 Task: Create a rule when custom fields due date is set by me.
Action: Mouse pressed left at (747, 224)
Screenshot: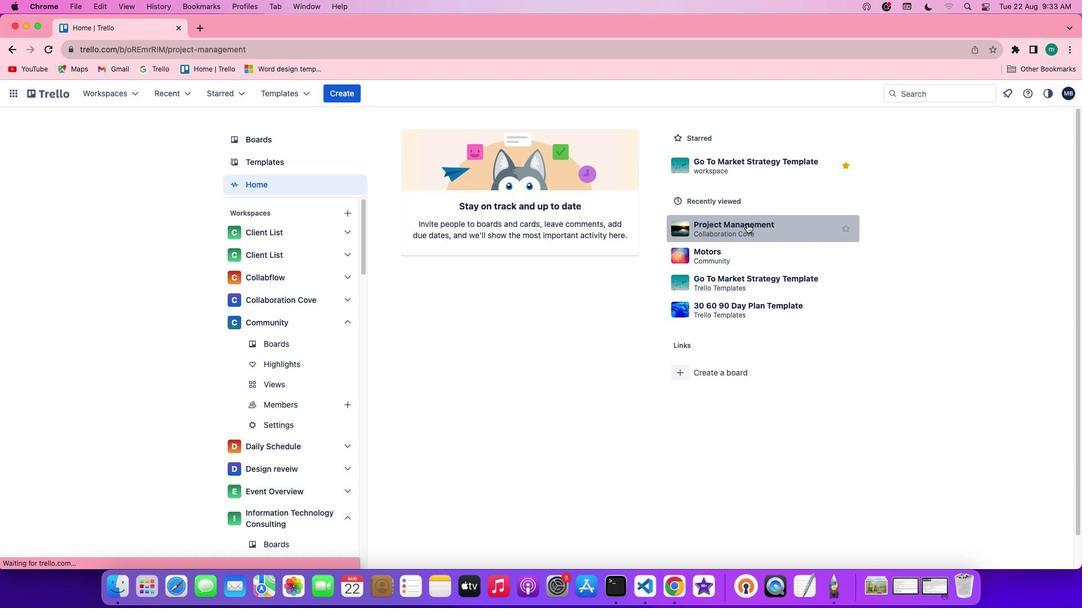 
Action: Mouse moved to (941, 295)
Screenshot: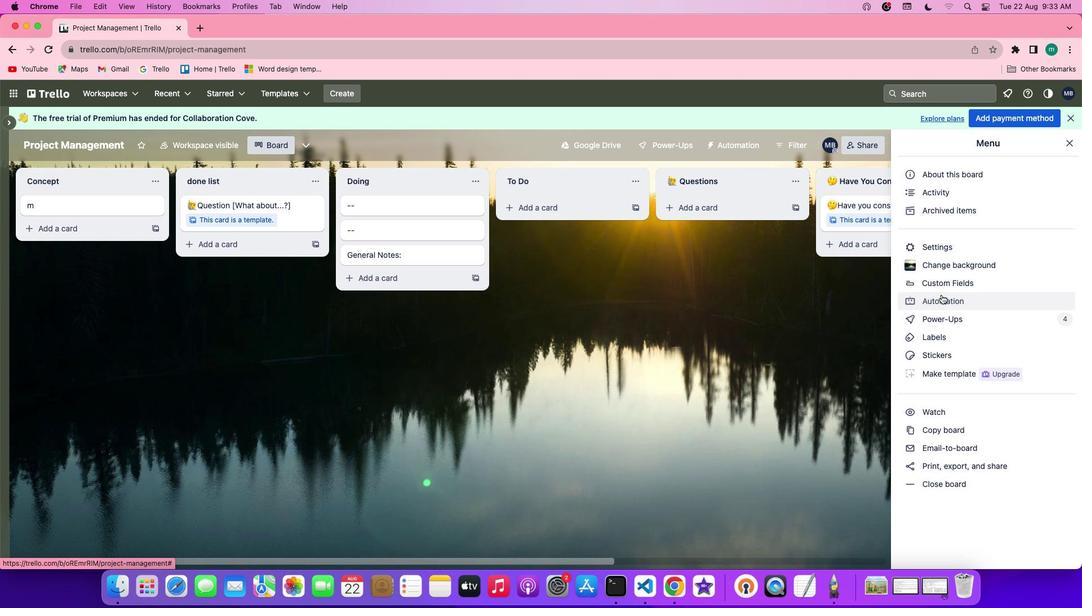
Action: Mouse pressed left at (941, 295)
Screenshot: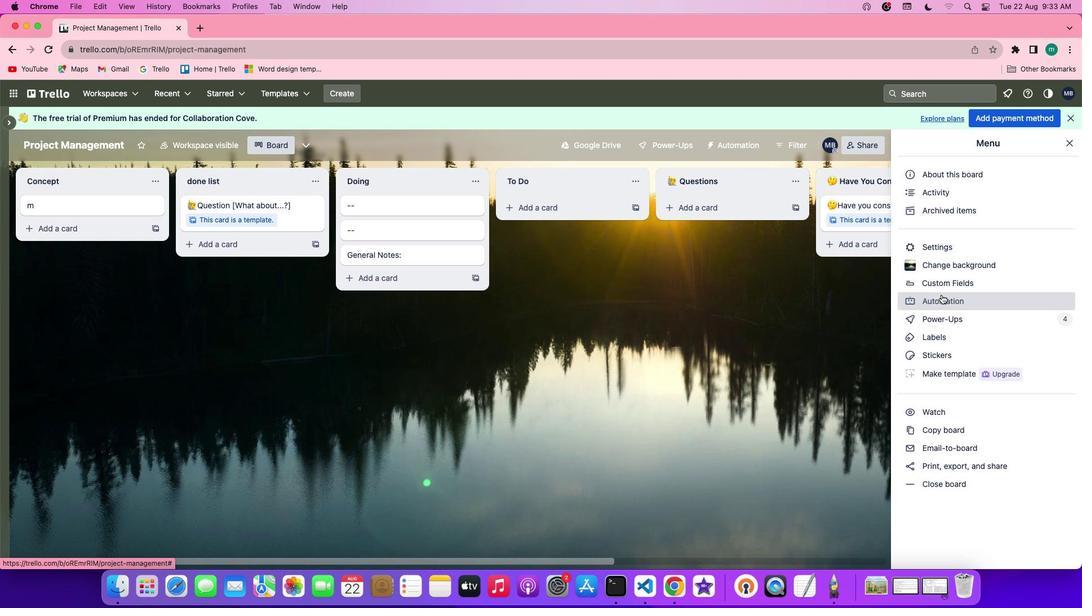 
Action: Mouse moved to (55, 244)
Screenshot: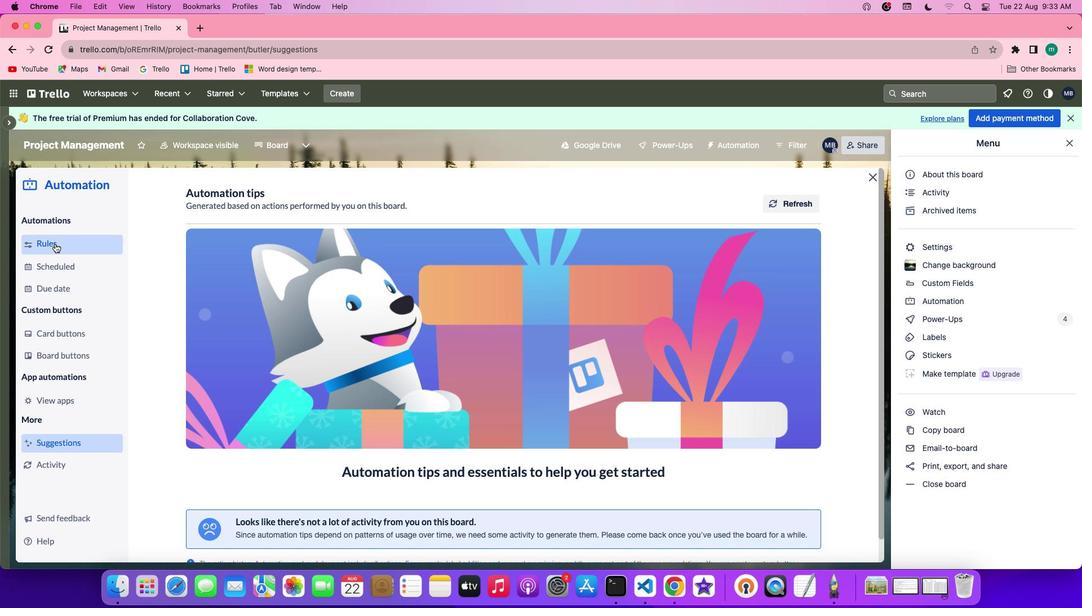 
Action: Mouse pressed left at (55, 244)
Screenshot: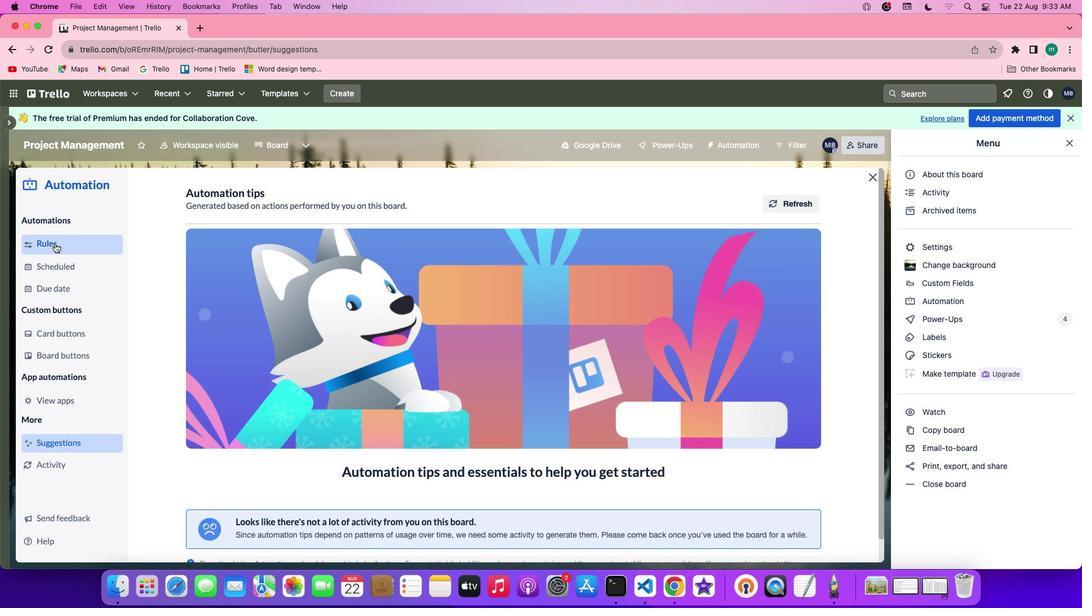 
Action: Mouse moved to (703, 199)
Screenshot: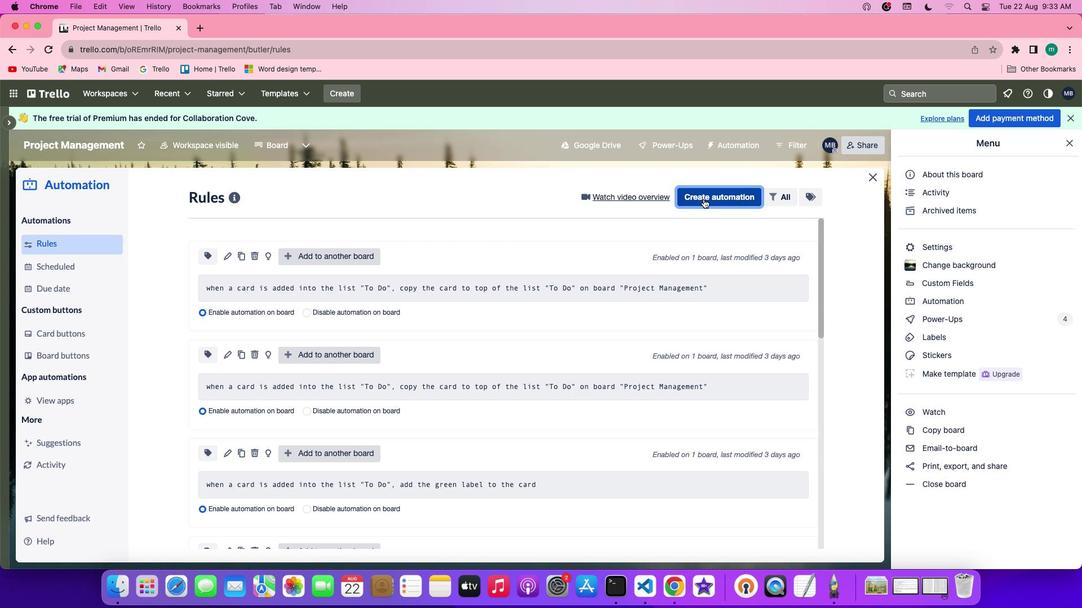
Action: Mouse pressed left at (703, 199)
Screenshot: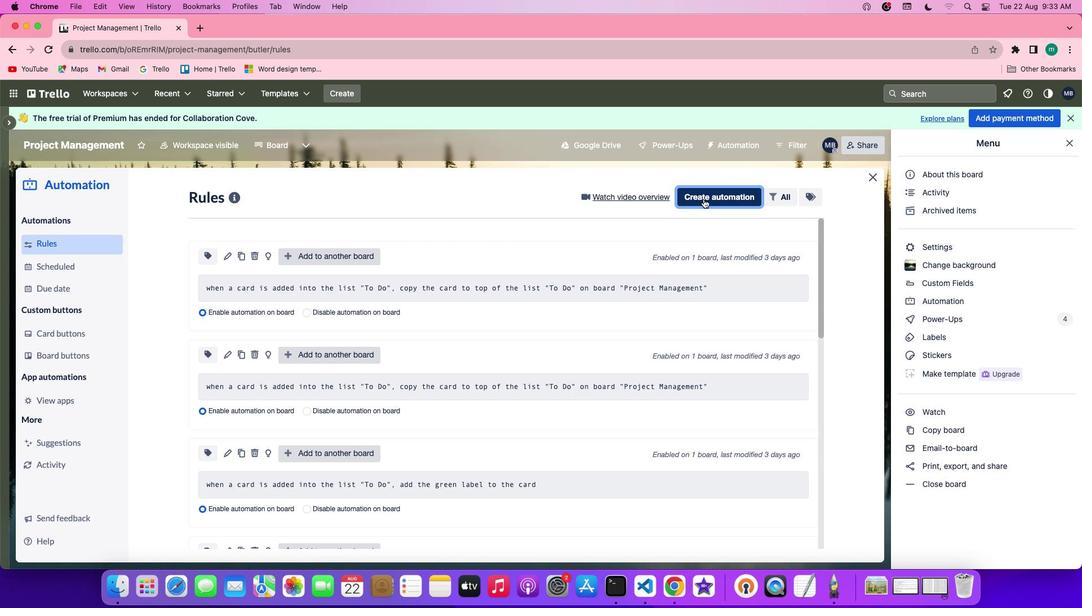 
Action: Mouse moved to (582, 326)
Screenshot: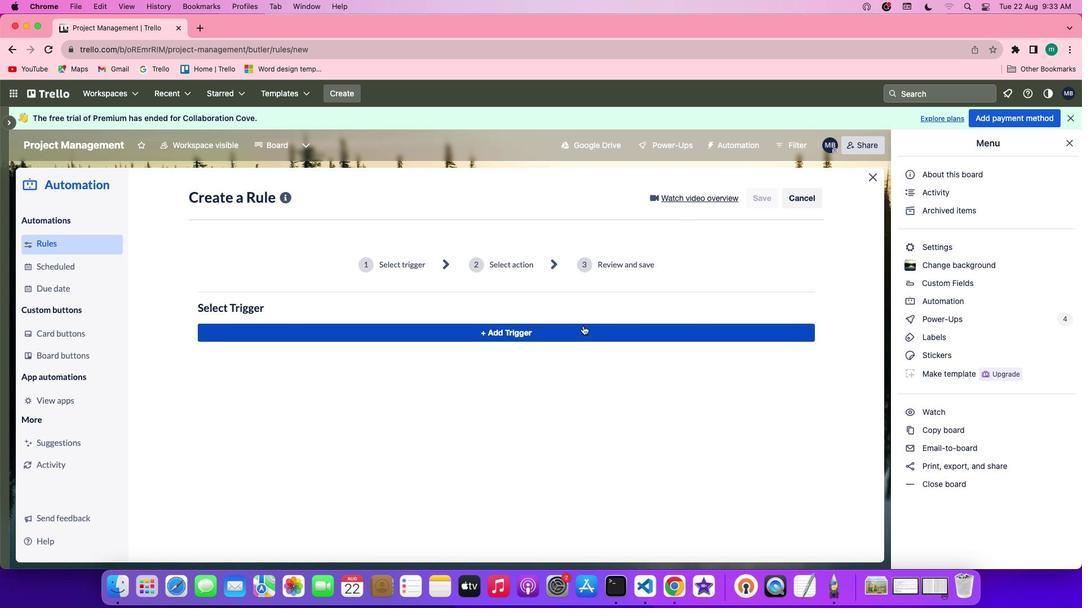 
Action: Mouse pressed left at (582, 326)
Screenshot: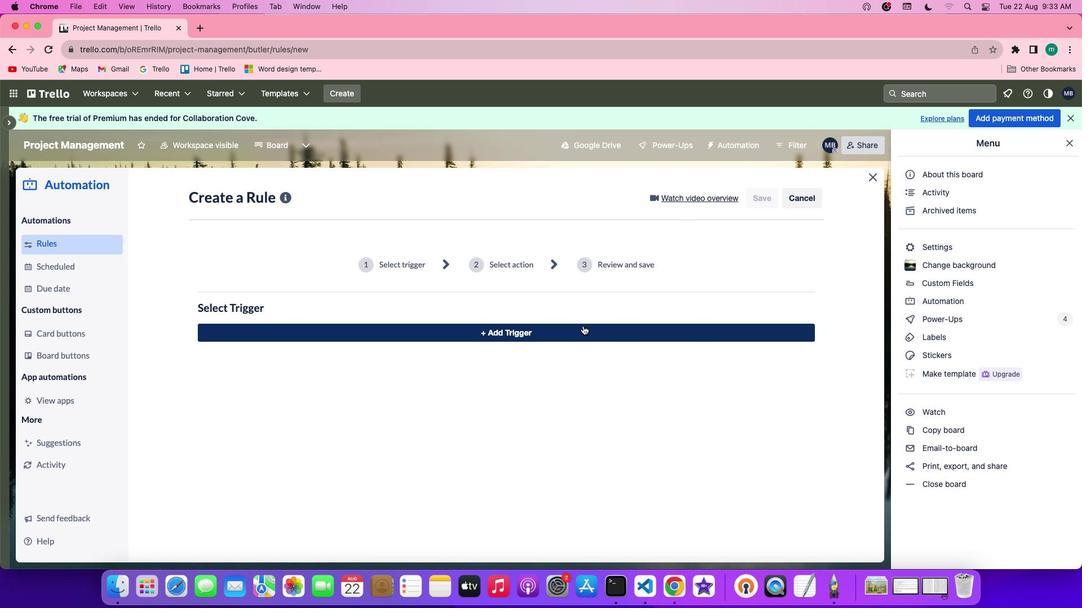 
Action: Mouse moved to (461, 347)
Screenshot: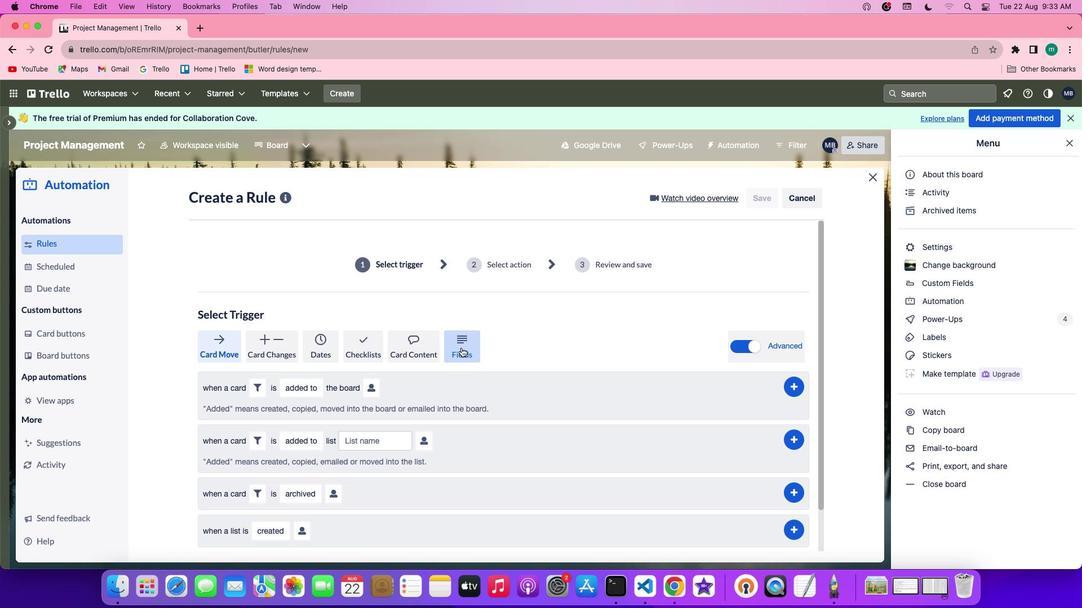 
Action: Mouse pressed left at (461, 347)
Screenshot: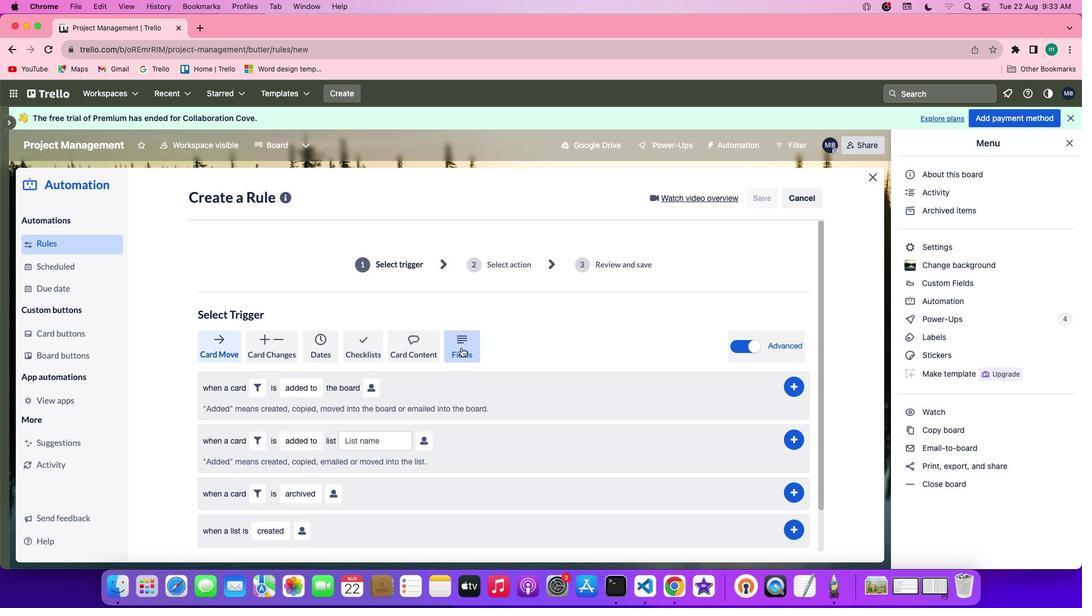 
Action: Mouse moved to (524, 346)
Screenshot: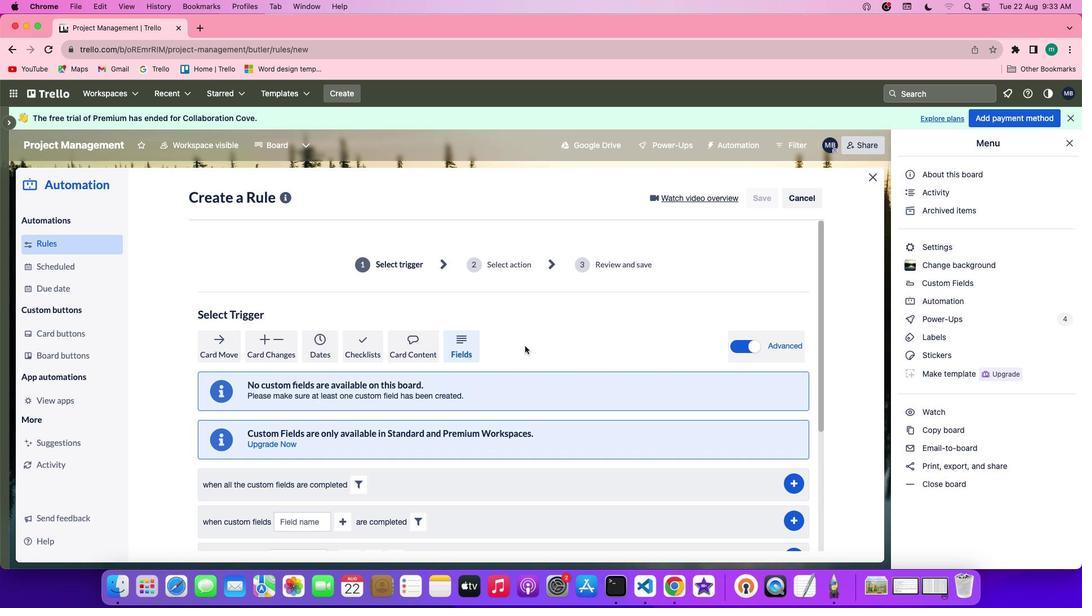 
Action: Mouse scrolled (524, 346) with delta (0, 0)
Screenshot: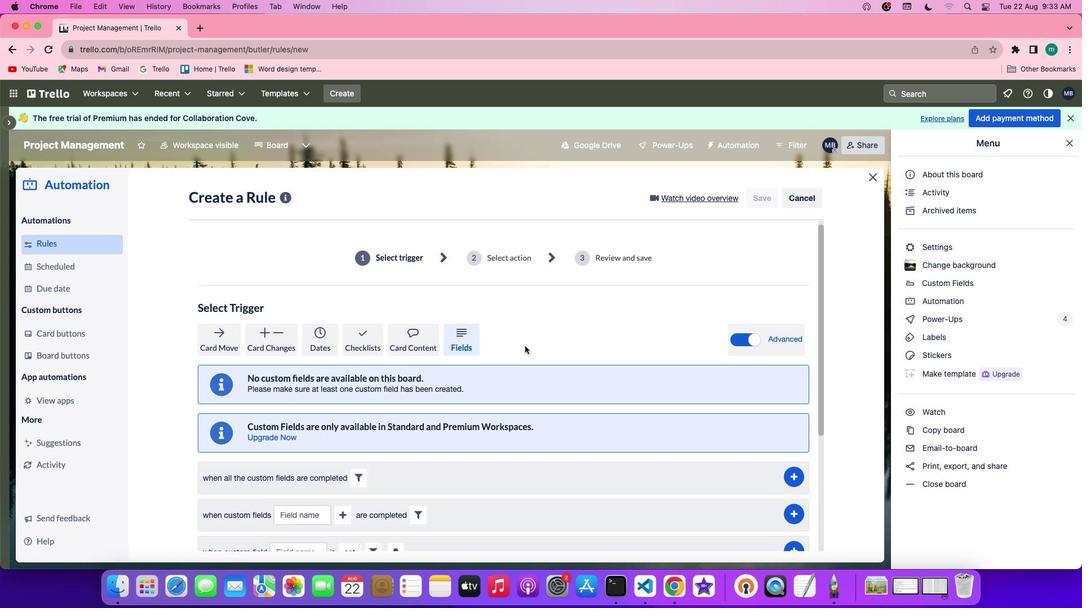 
Action: Mouse scrolled (524, 346) with delta (0, 0)
Screenshot: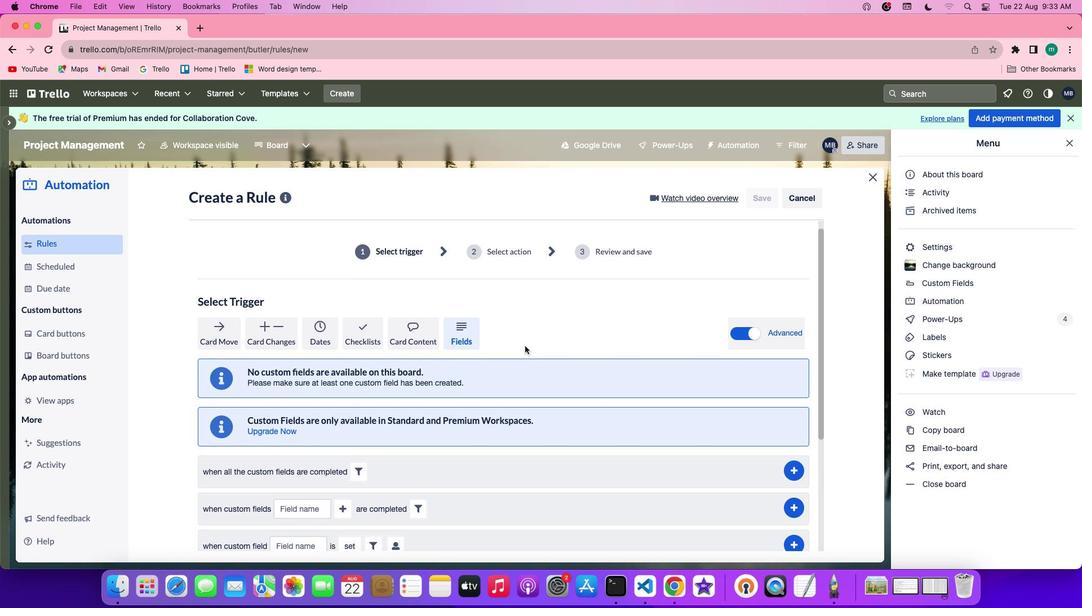 
Action: Mouse scrolled (524, 346) with delta (0, 0)
Screenshot: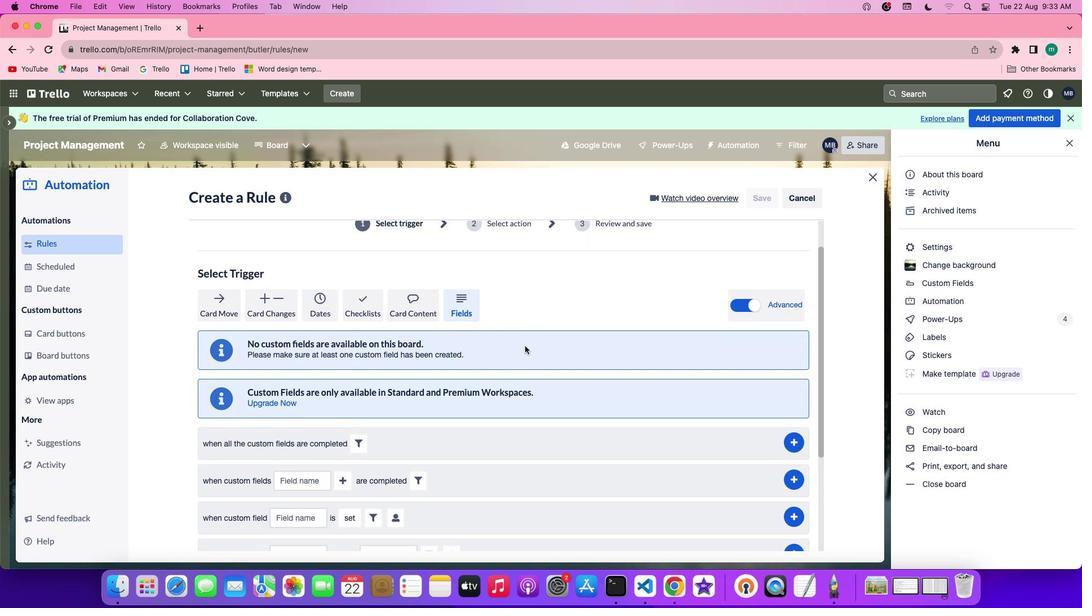 
Action: Mouse scrolled (524, 346) with delta (0, 0)
Screenshot: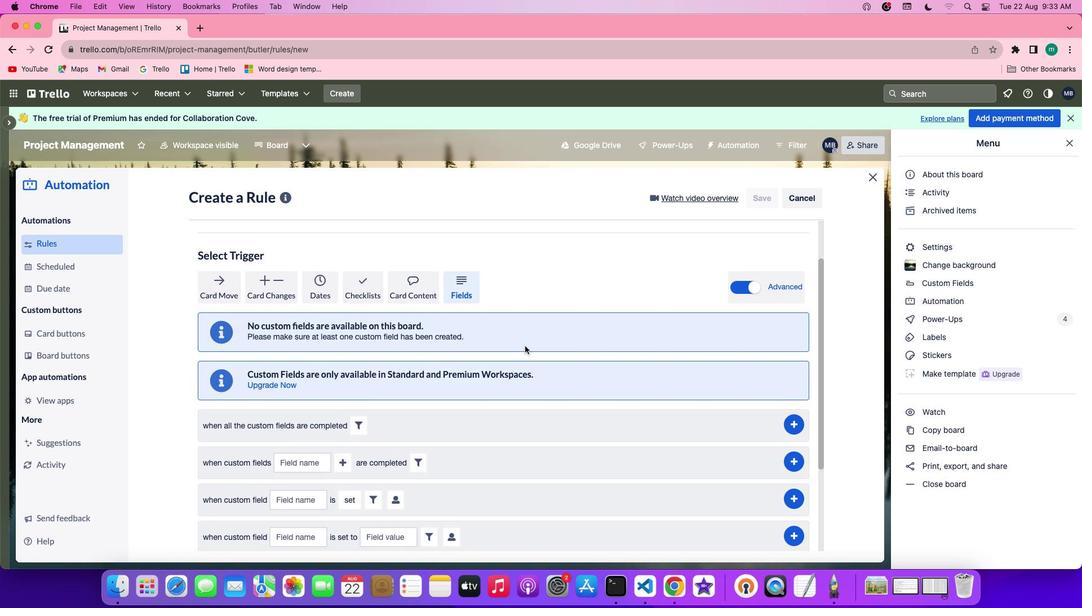 
Action: Mouse scrolled (524, 346) with delta (0, 0)
Screenshot: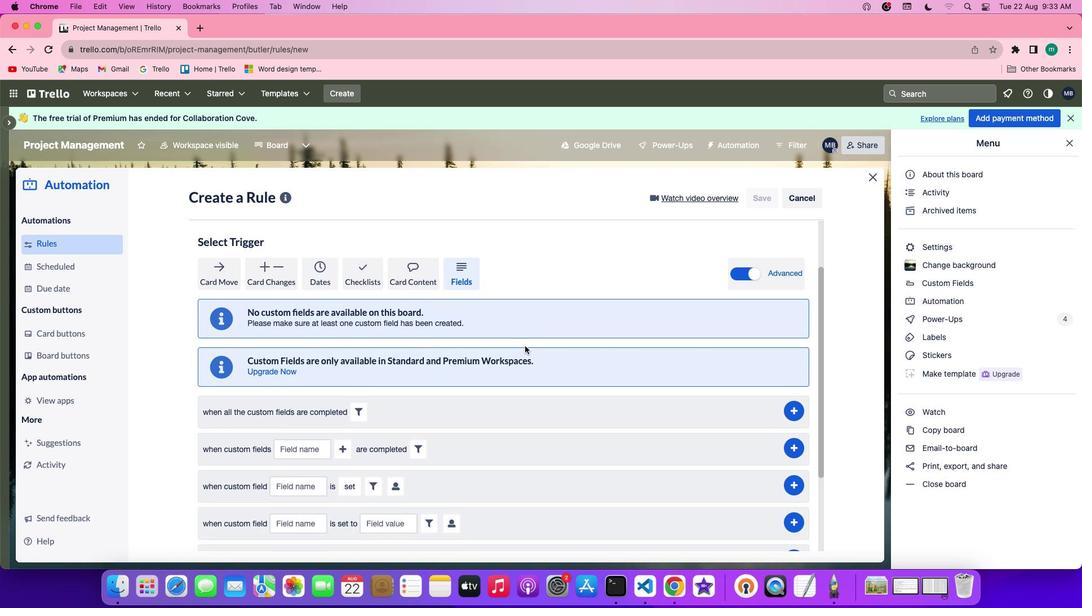 
Action: Mouse scrolled (524, 346) with delta (0, 0)
Screenshot: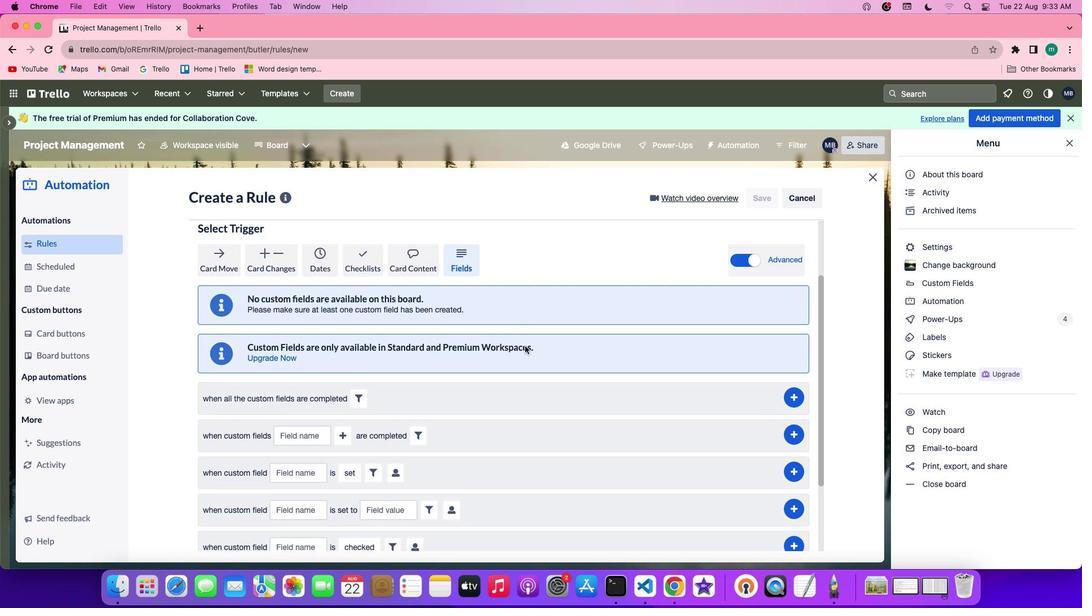 
Action: Mouse scrolled (524, 346) with delta (0, 0)
Screenshot: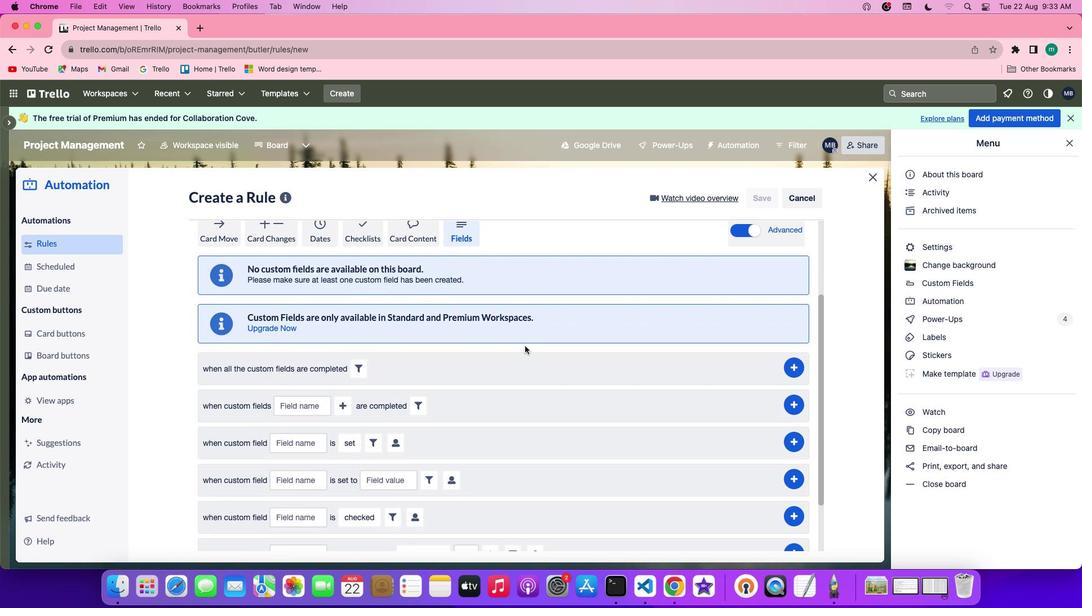 
Action: Mouse scrolled (524, 346) with delta (0, 0)
Screenshot: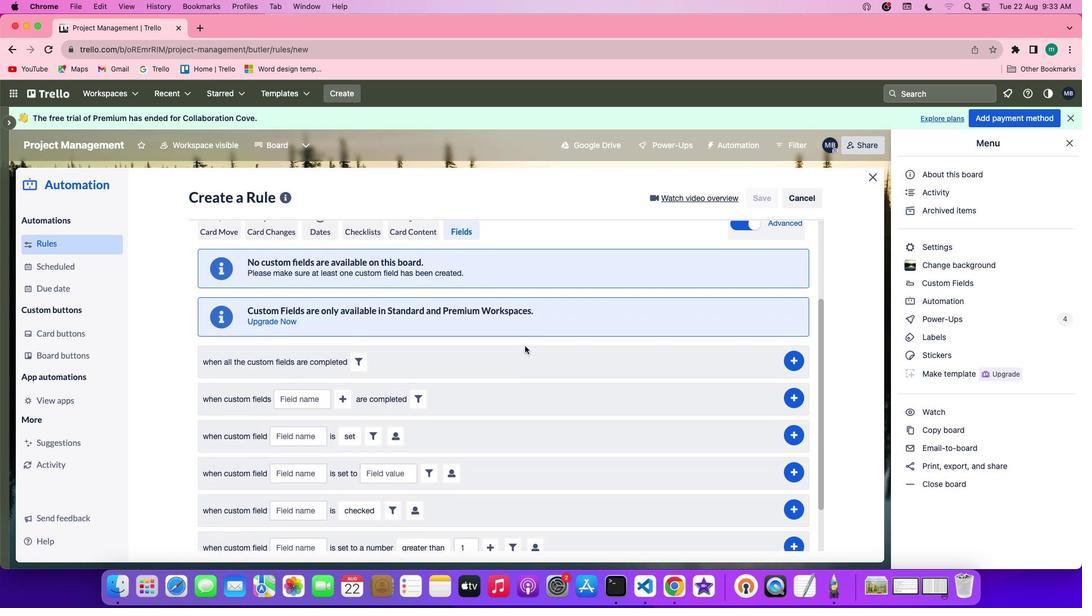 
Action: Mouse scrolled (524, 346) with delta (0, 0)
Screenshot: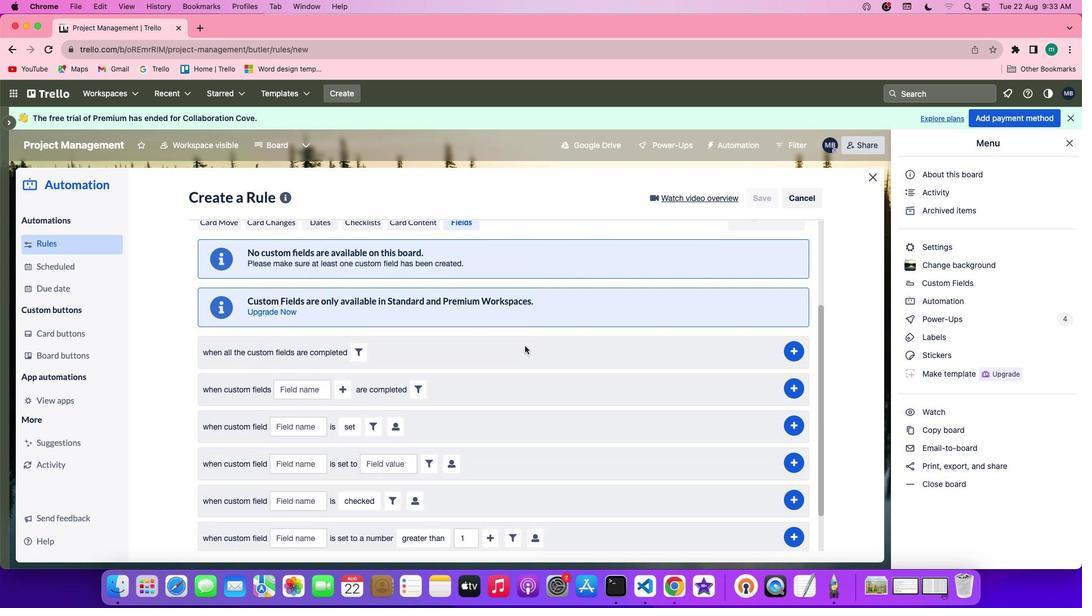 
Action: Mouse scrolled (524, 346) with delta (0, 0)
Screenshot: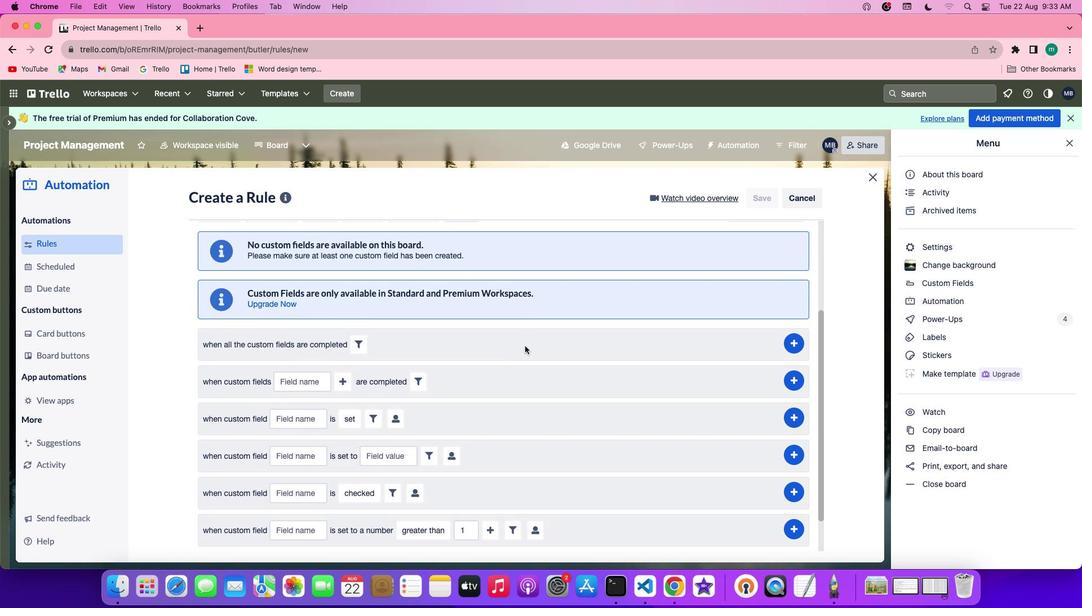
Action: Mouse scrolled (524, 346) with delta (0, 0)
Screenshot: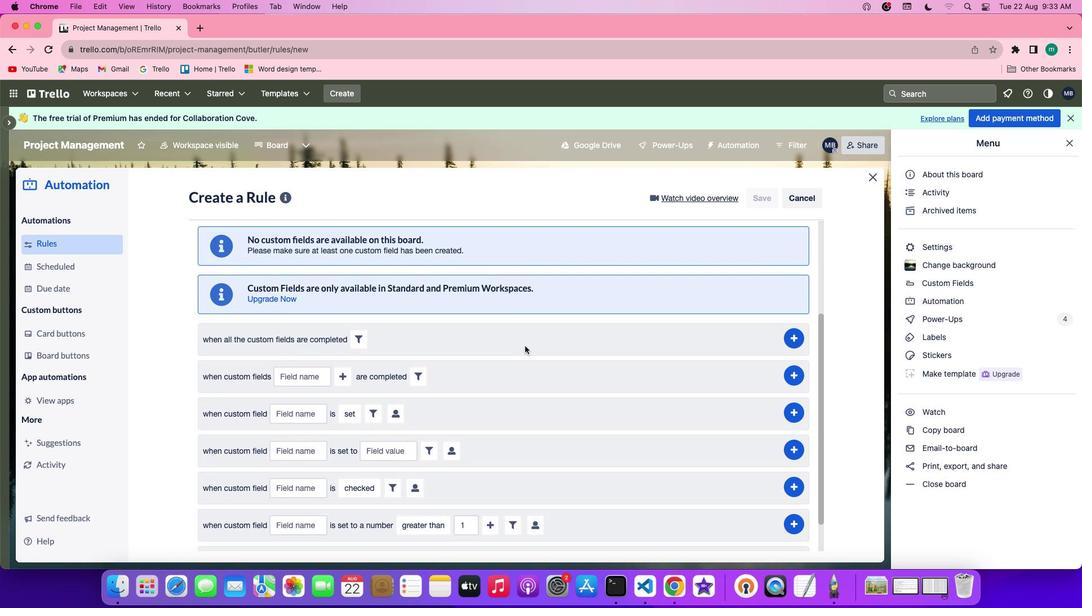 
Action: Mouse scrolled (524, 346) with delta (0, 0)
Screenshot: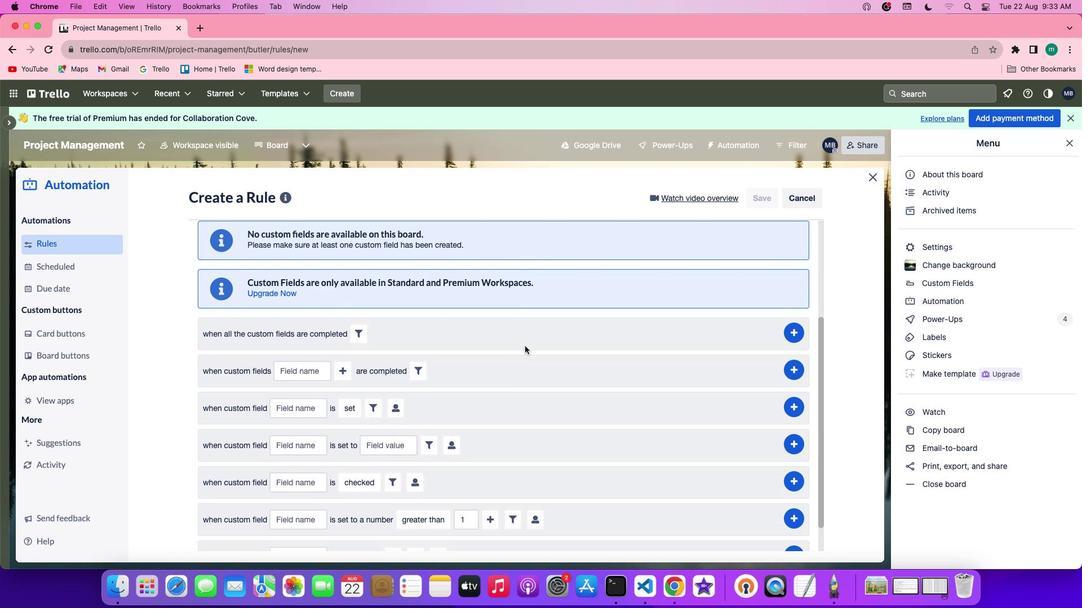 
Action: Mouse scrolled (524, 346) with delta (0, 0)
Screenshot: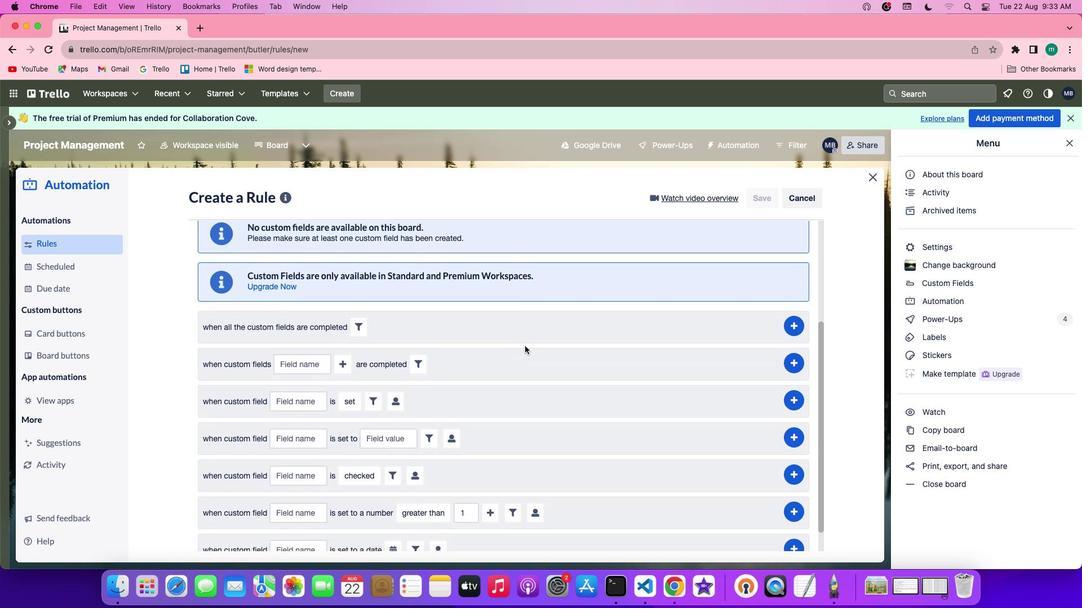 
Action: Mouse scrolled (524, 346) with delta (0, 0)
Screenshot: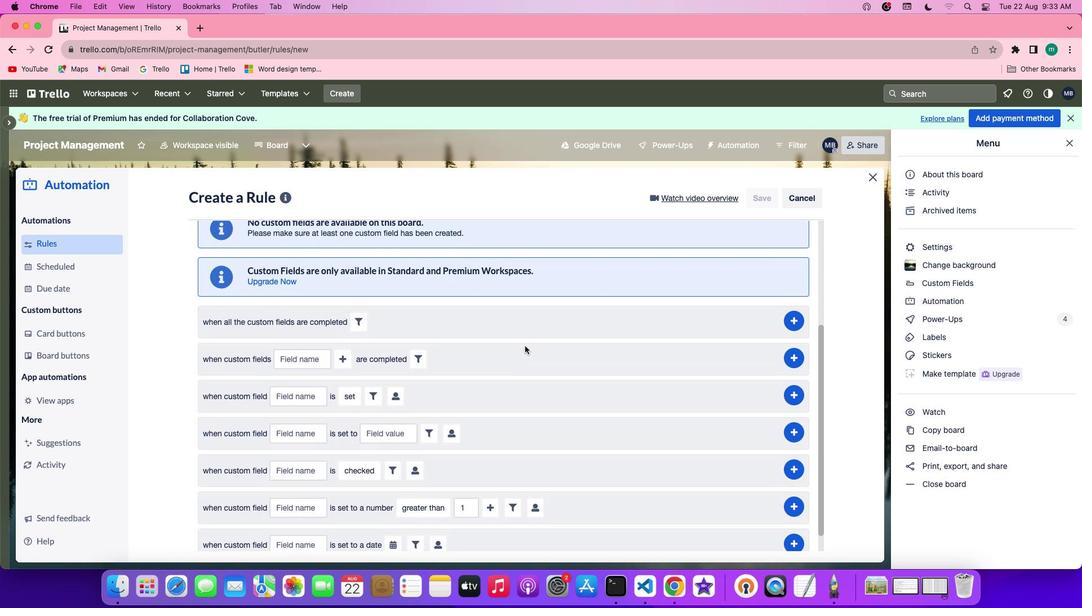 
Action: Mouse scrolled (524, 346) with delta (0, 0)
Screenshot: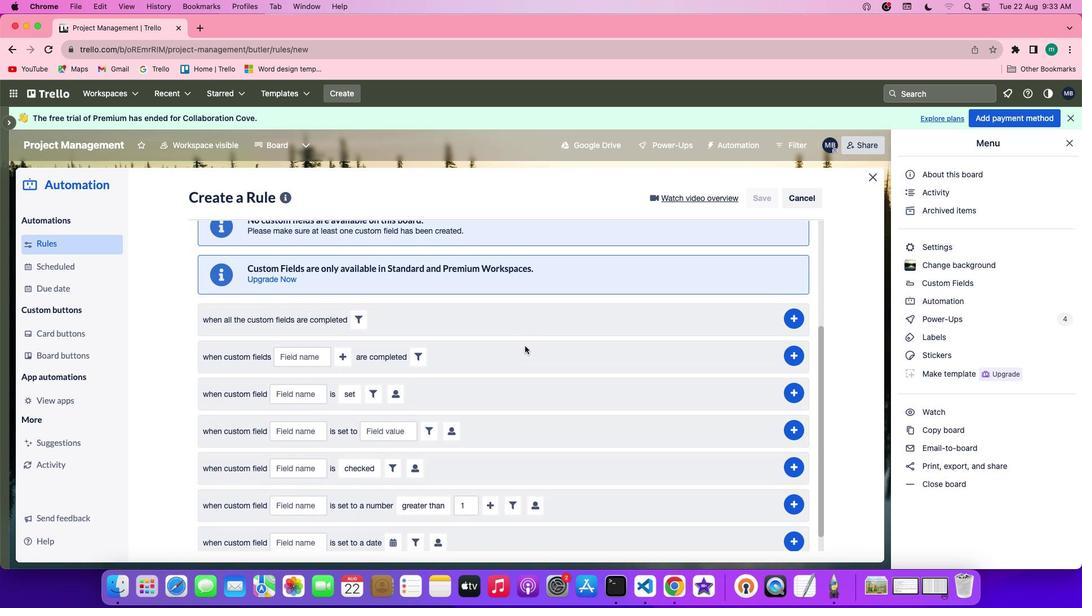
Action: Mouse scrolled (524, 346) with delta (0, 0)
Screenshot: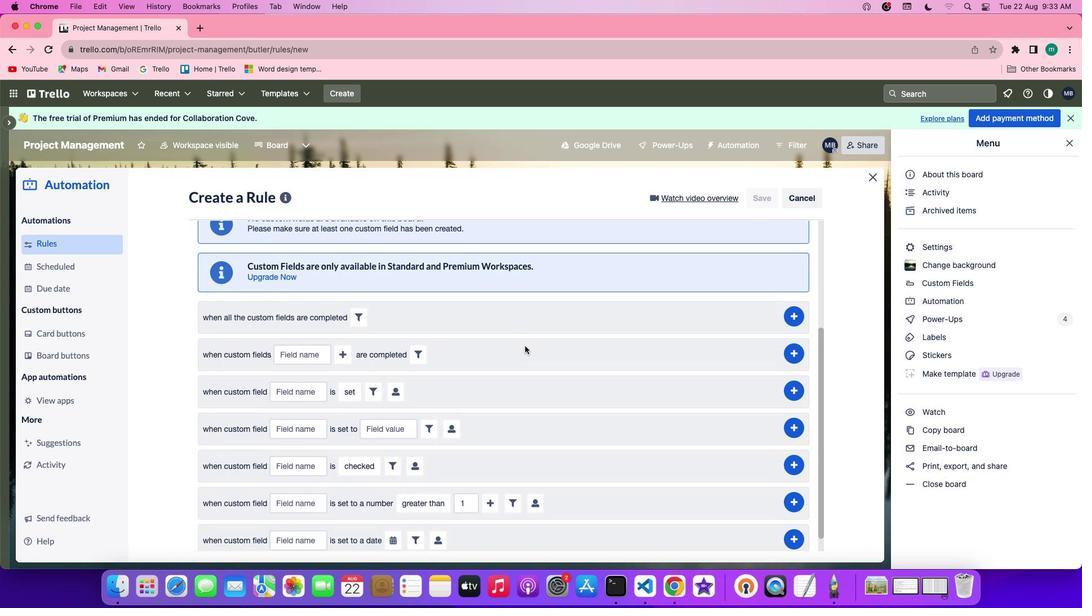 
Action: Mouse scrolled (524, 346) with delta (0, 0)
Screenshot: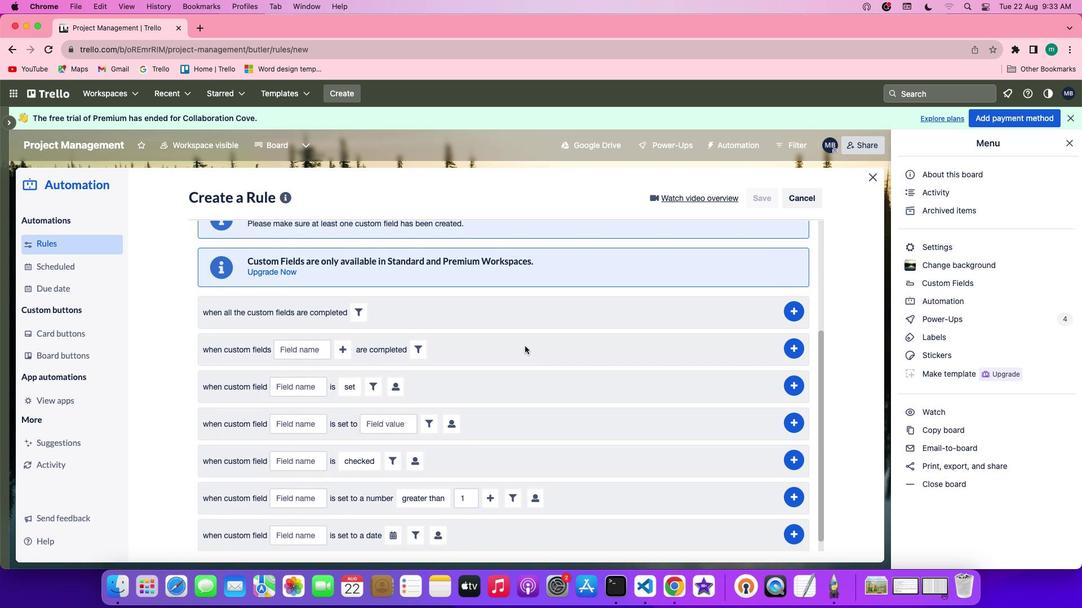 
Action: Mouse scrolled (524, 346) with delta (0, 0)
Screenshot: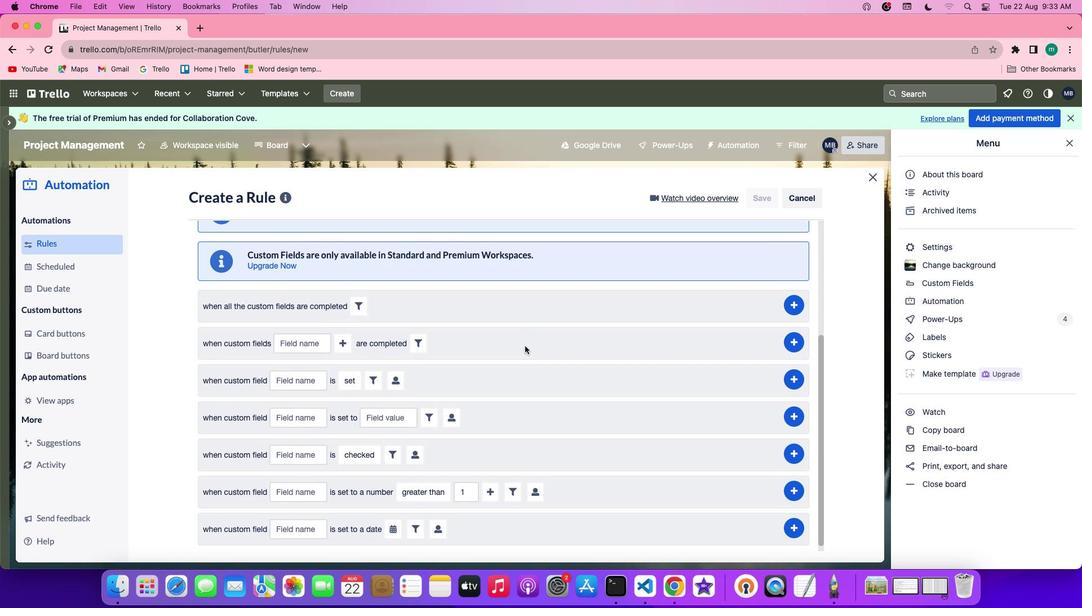 
Action: Mouse scrolled (524, 346) with delta (0, 0)
Screenshot: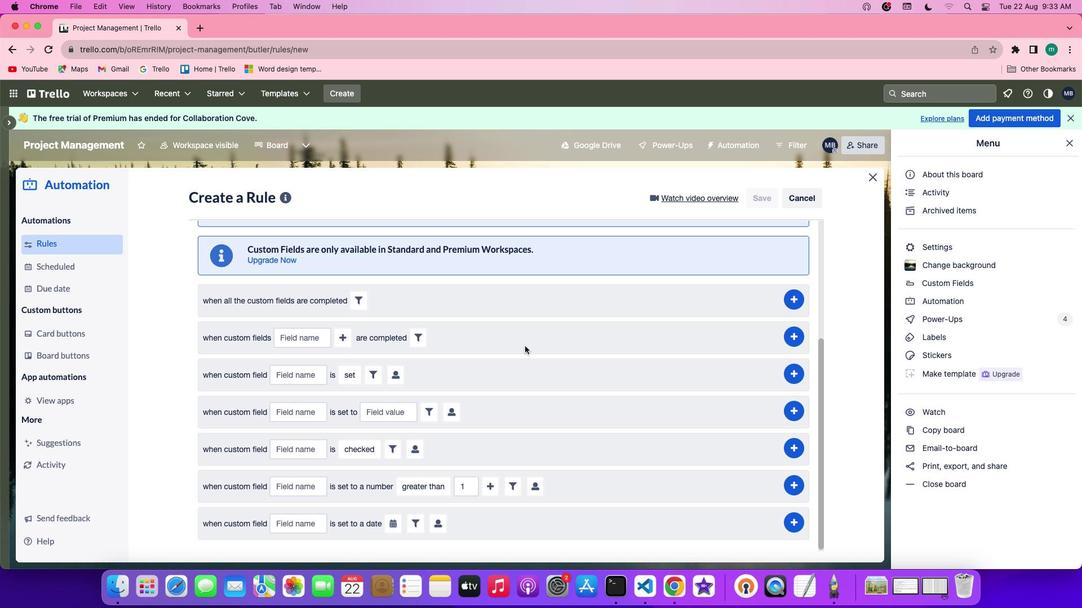 
Action: Mouse scrolled (524, 346) with delta (0, 0)
Screenshot: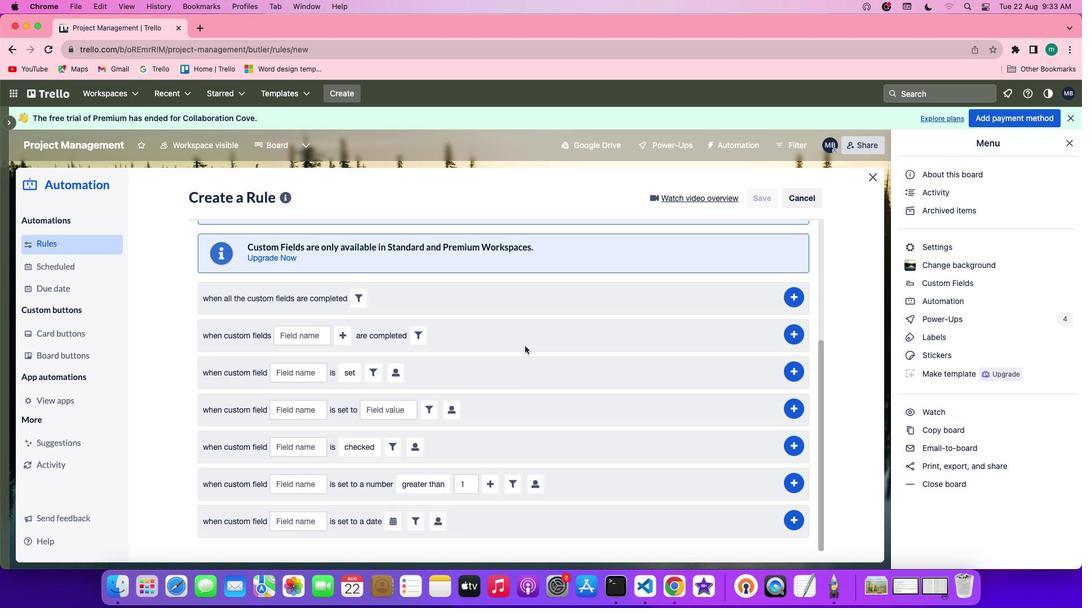 
Action: Mouse scrolled (524, 346) with delta (0, 0)
Screenshot: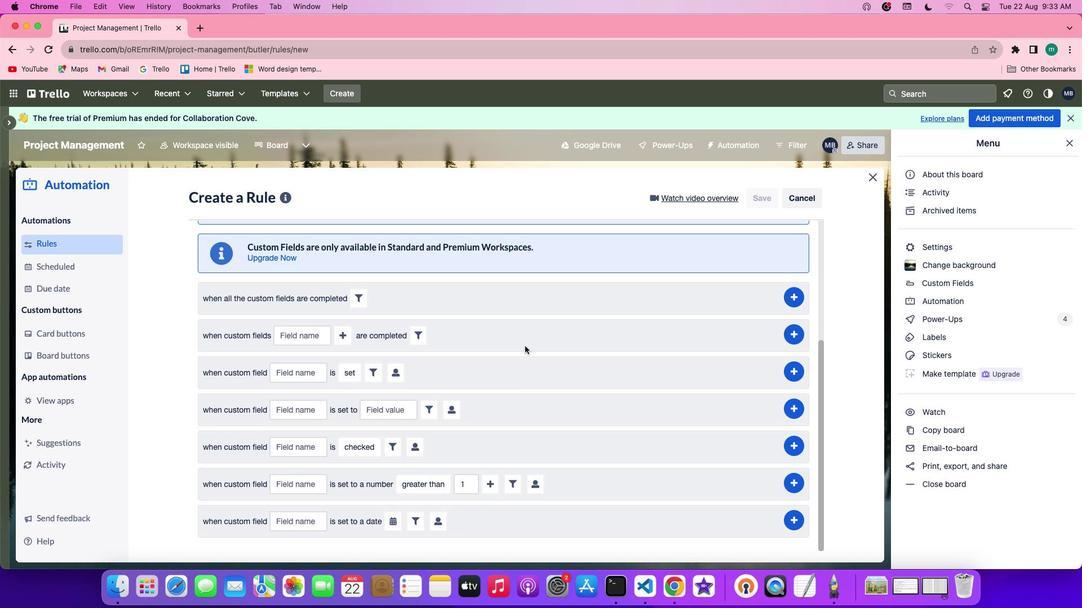 
Action: Mouse scrolled (524, 346) with delta (0, 0)
Screenshot: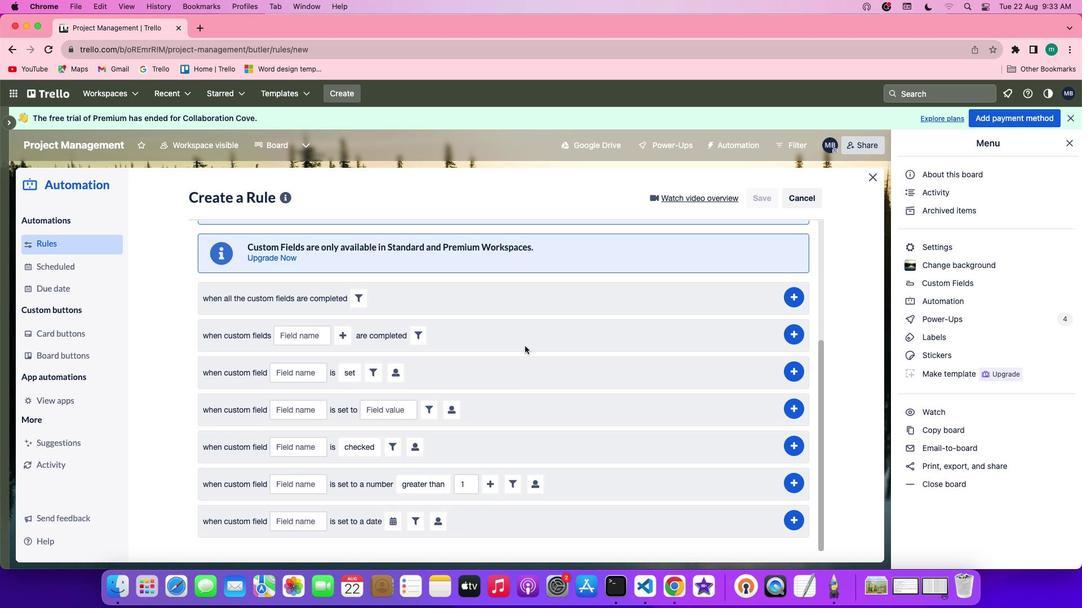 
Action: Mouse moved to (297, 369)
Screenshot: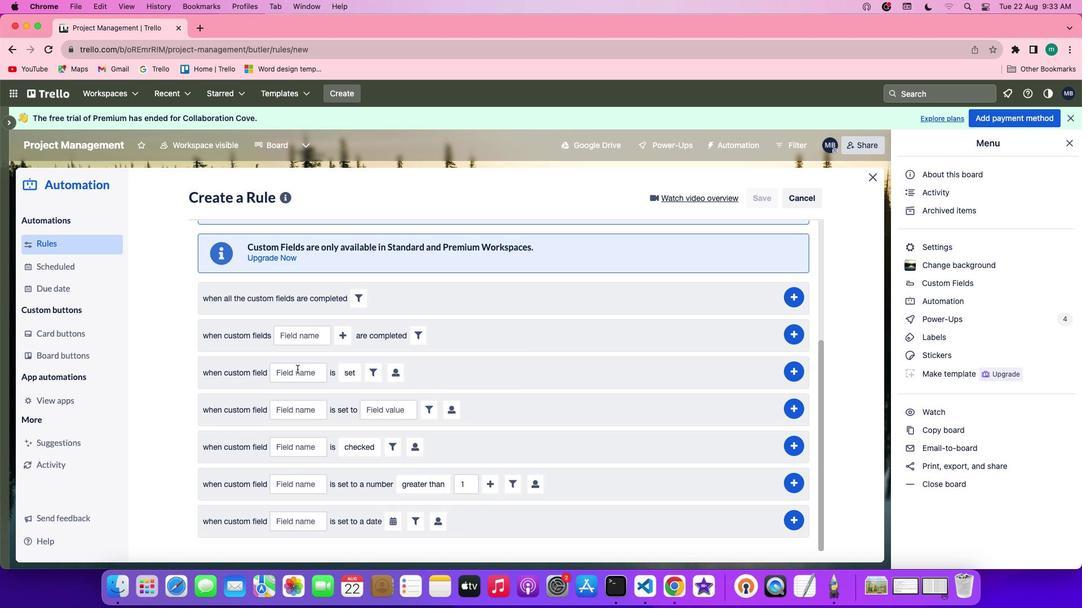 
Action: Mouse pressed left at (297, 369)
Screenshot: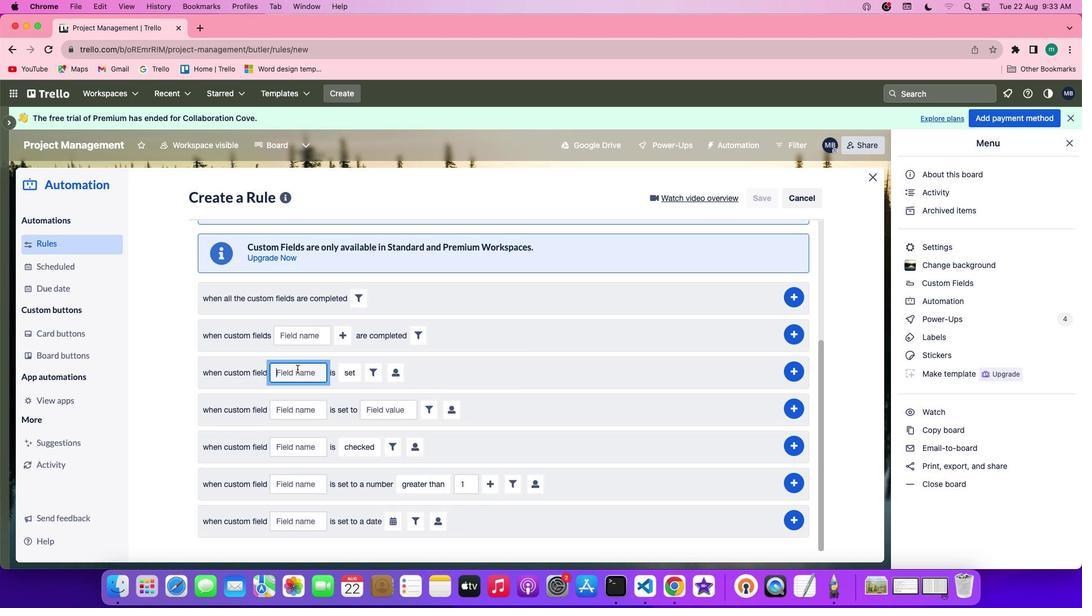 
Action: Mouse moved to (297, 369)
Screenshot: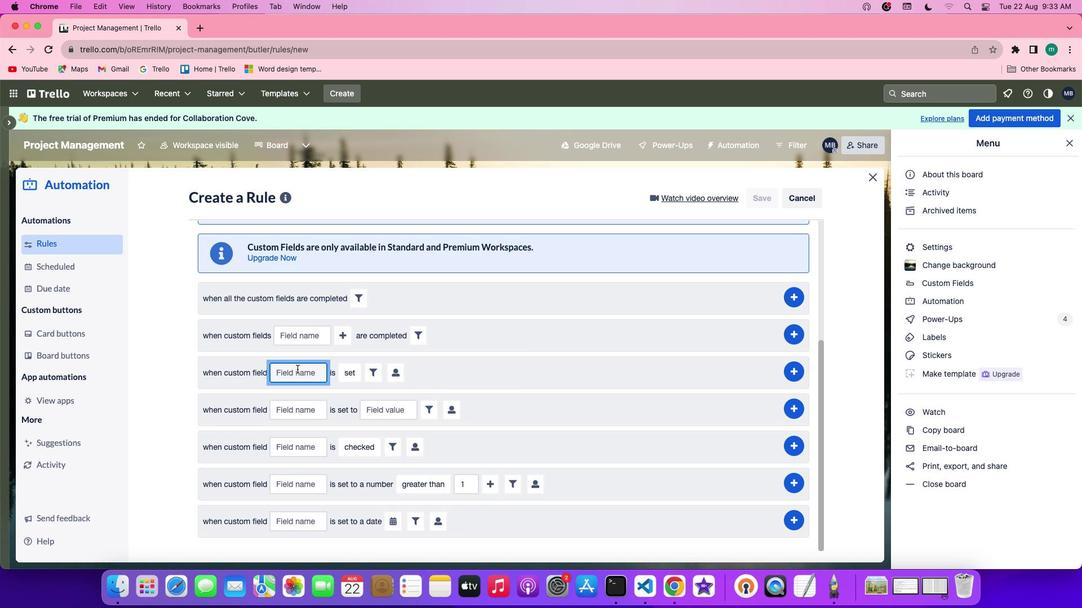 
Action: Key pressed 'd''u''e'Key.space'd''a''t''e'
Screenshot: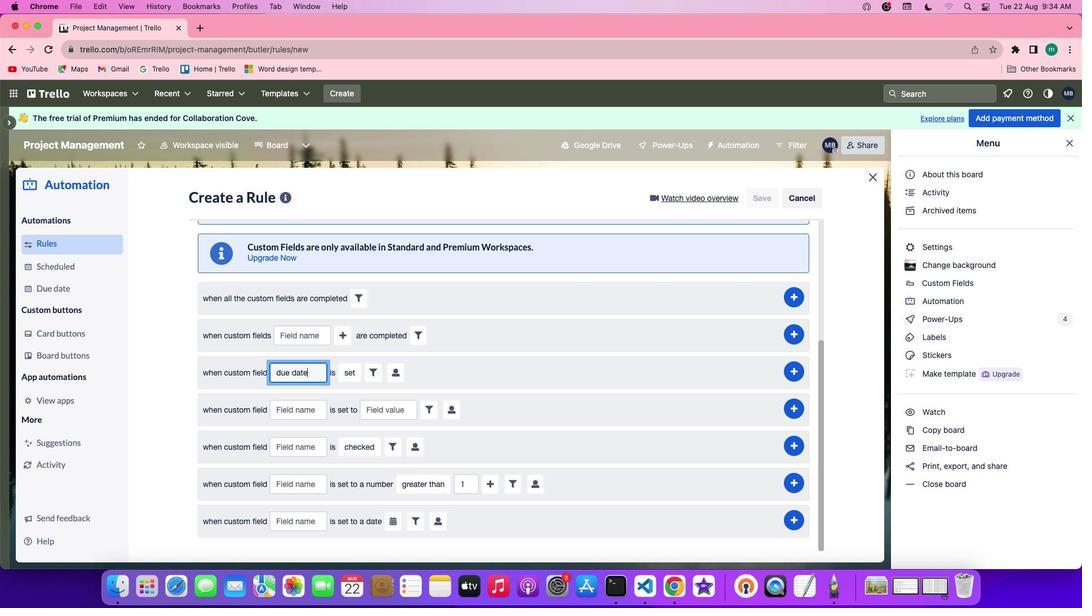 
Action: Mouse moved to (390, 373)
Screenshot: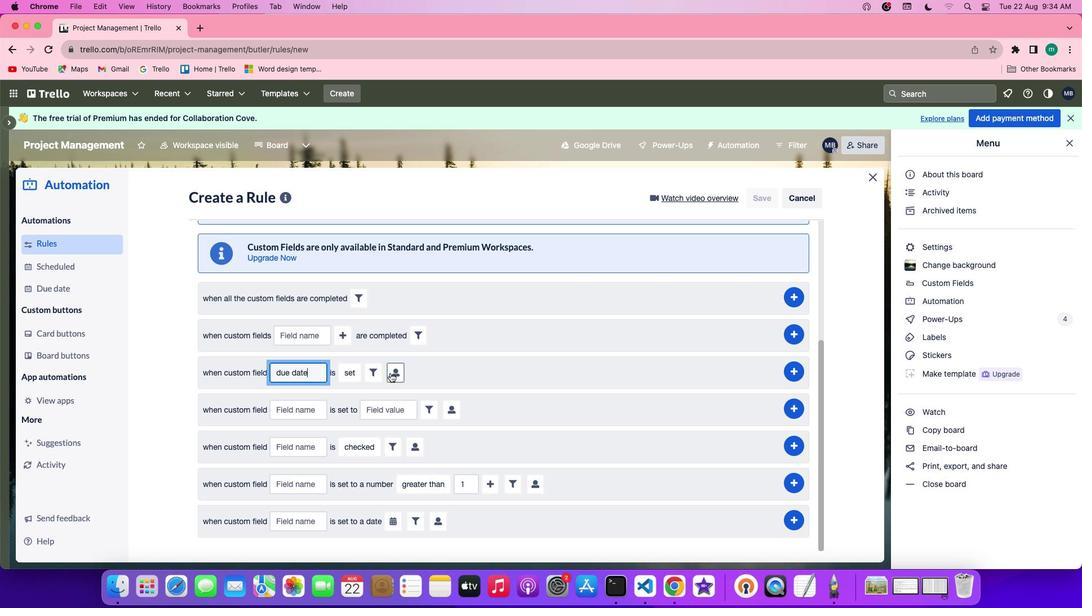
Action: Mouse pressed left at (390, 373)
Screenshot: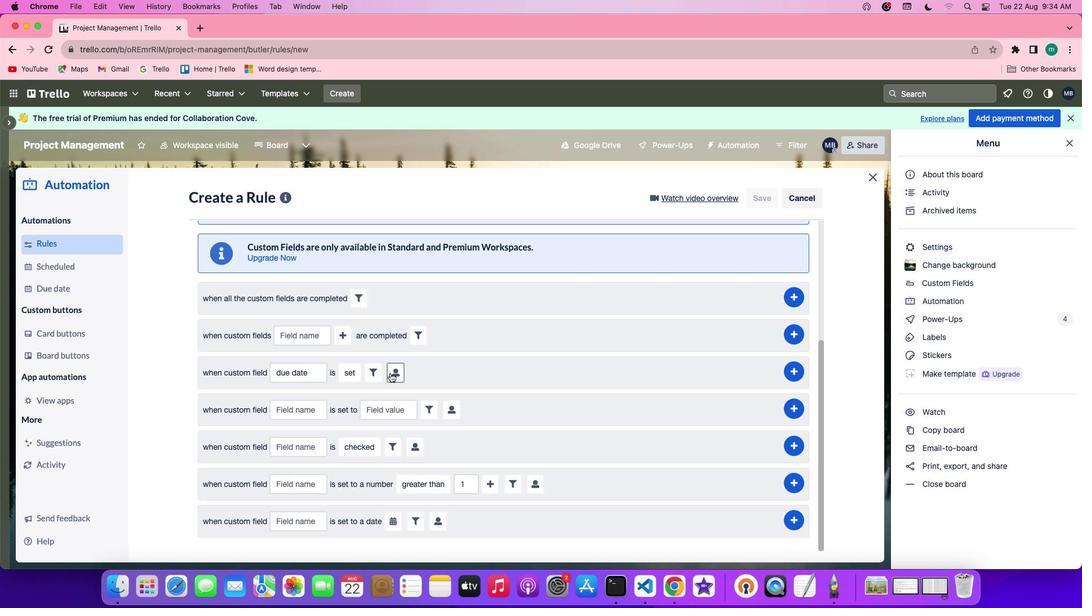 
Action: Mouse moved to (588, 441)
Screenshot: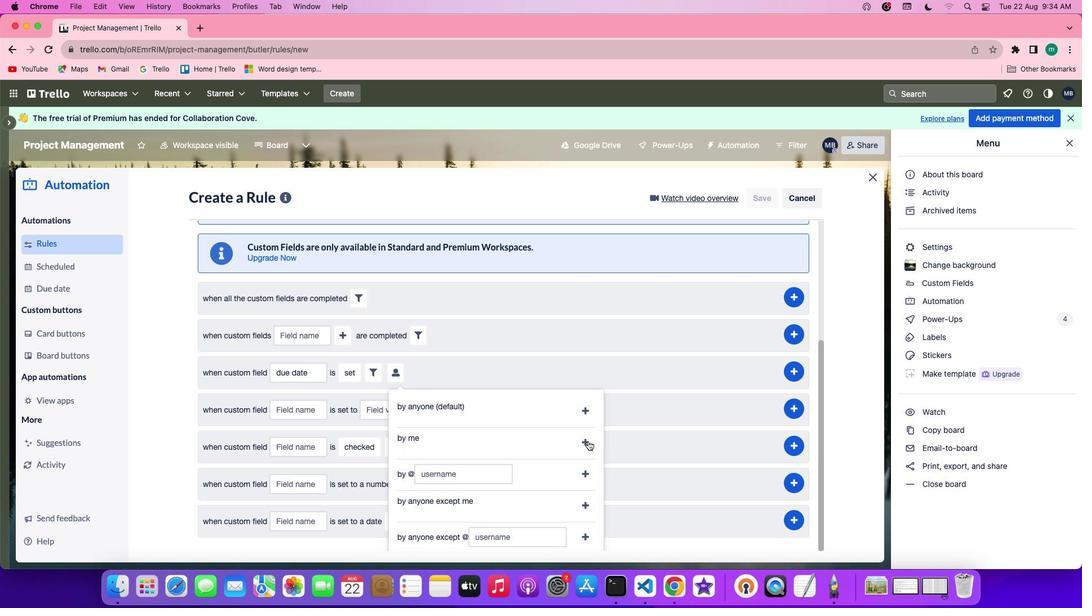 
Action: Mouse pressed left at (588, 441)
Screenshot: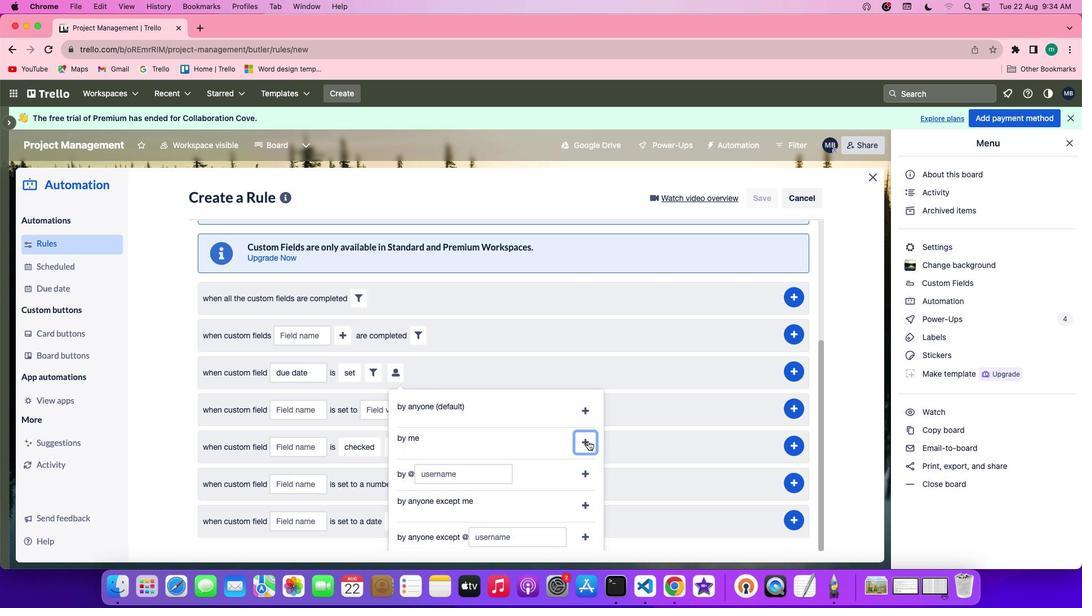 
Action: Mouse moved to (800, 367)
Screenshot: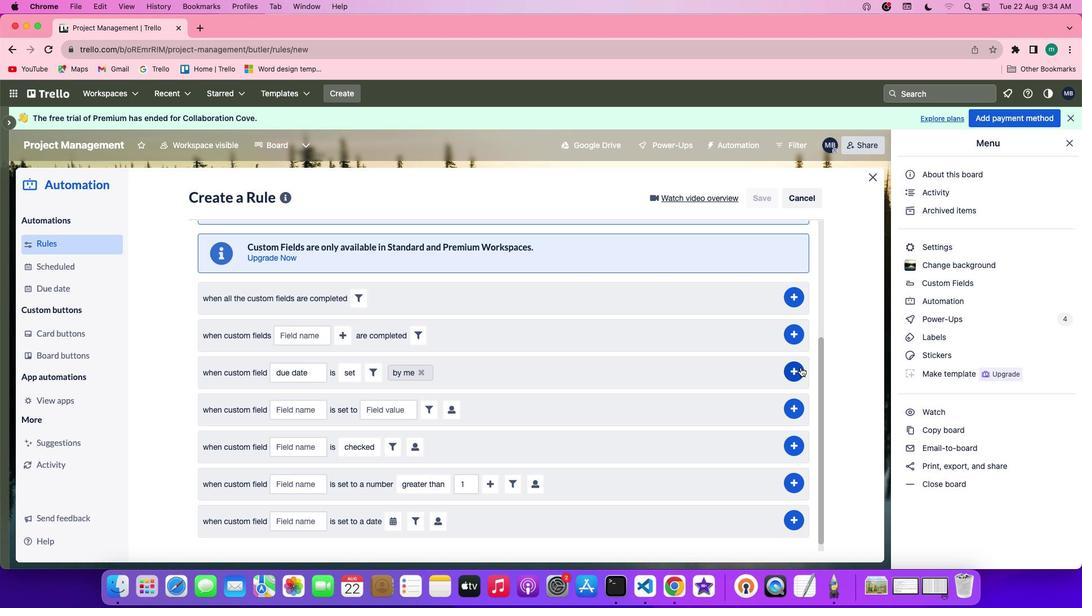 
Action: Mouse pressed left at (800, 367)
Screenshot: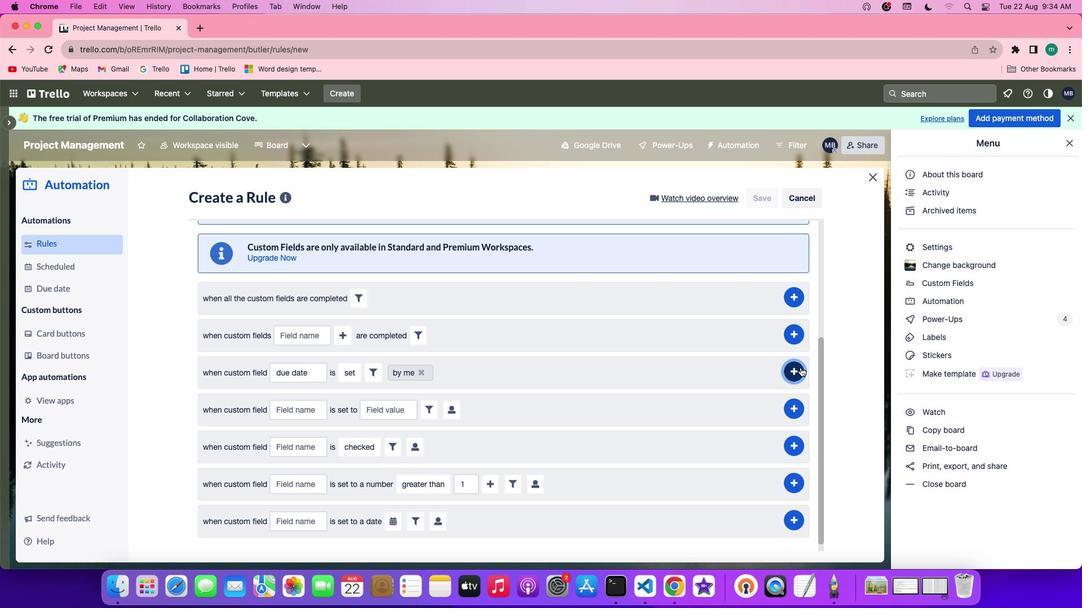 
